 Task: Minimize the Daily Task List in the calendar view.
Action: Mouse moved to (8, 58)
Screenshot: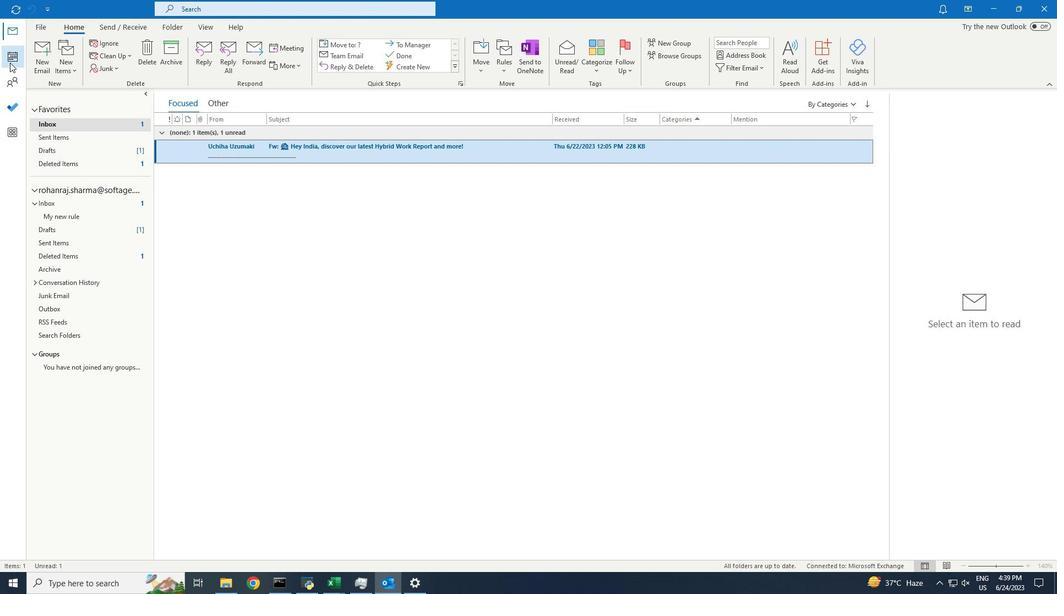 
Action: Mouse pressed left at (8, 58)
Screenshot: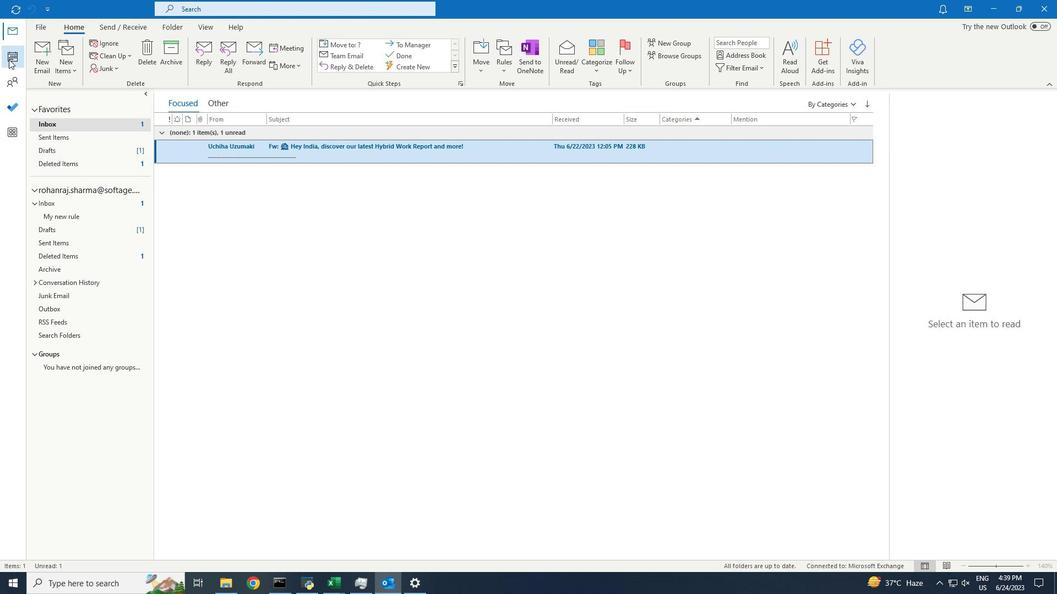 
Action: Mouse moved to (210, 25)
Screenshot: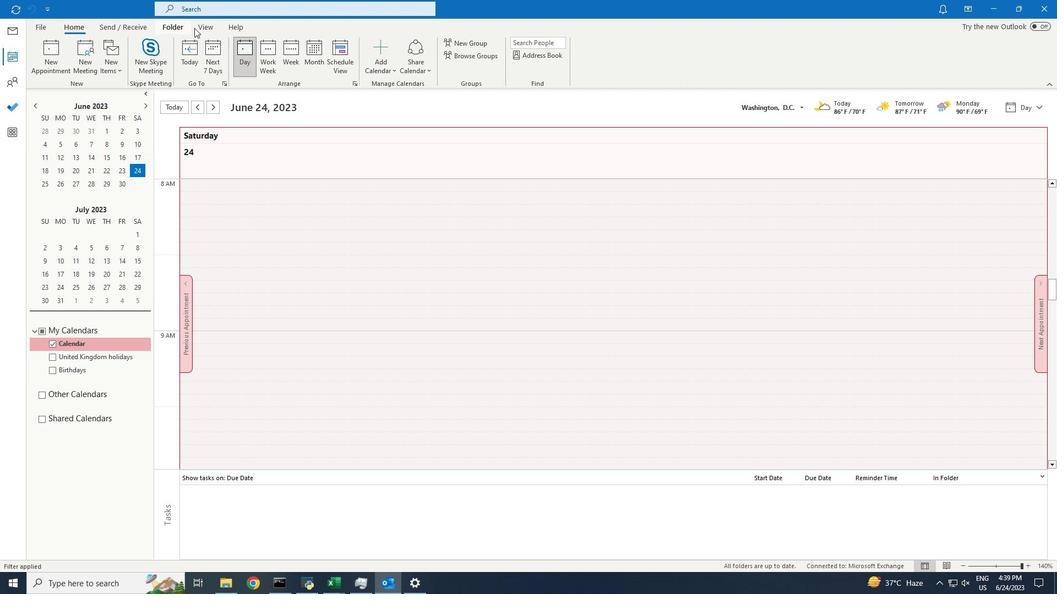 
Action: Mouse pressed left at (210, 25)
Screenshot: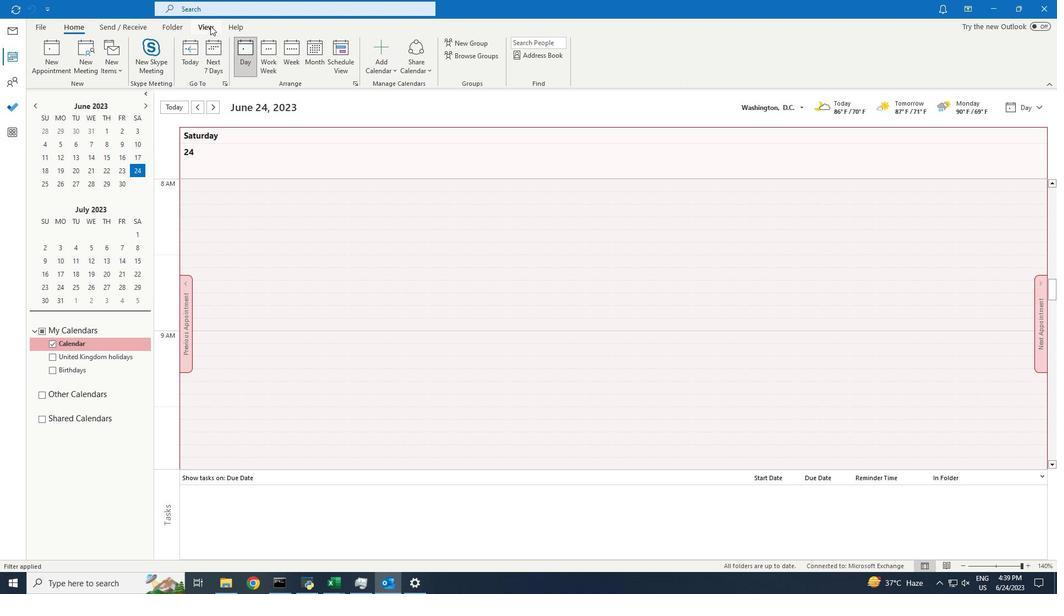
Action: Mouse moved to (393, 68)
Screenshot: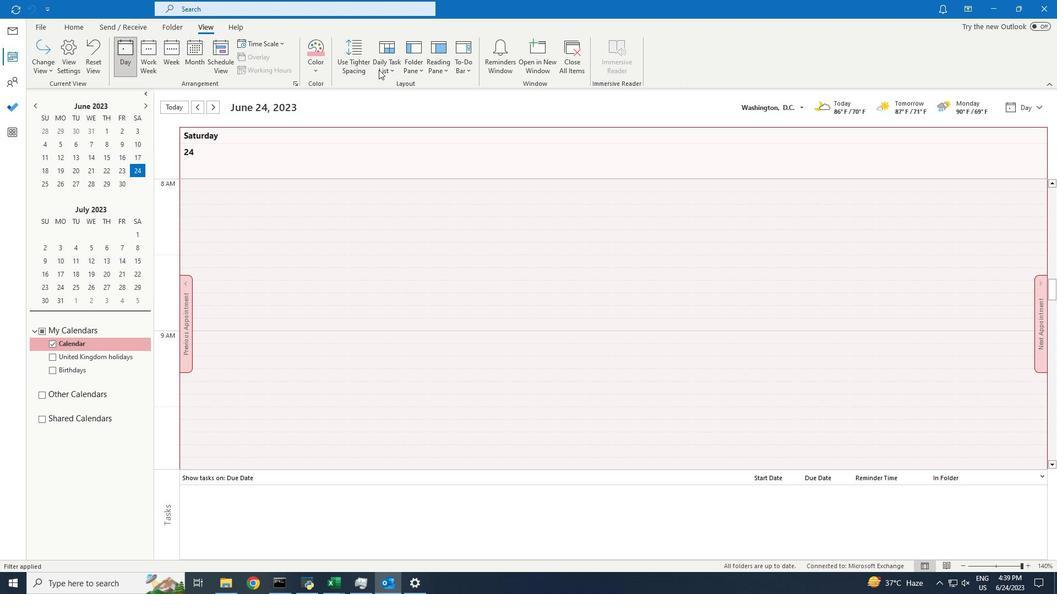 
Action: Mouse pressed left at (393, 68)
Screenshot: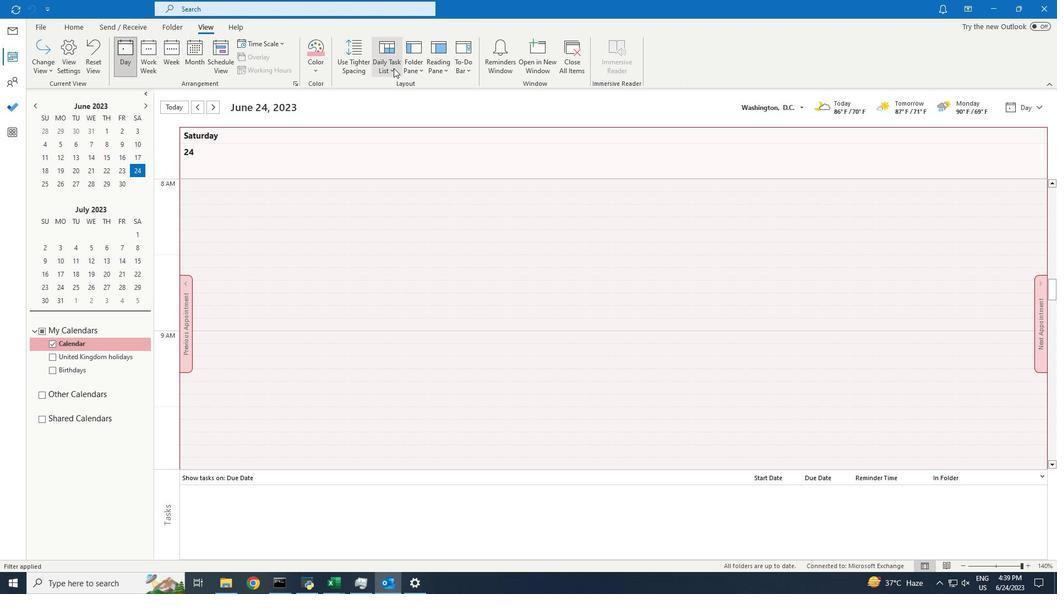 
Action: Mouse moved to (396, 102)
Screenshot: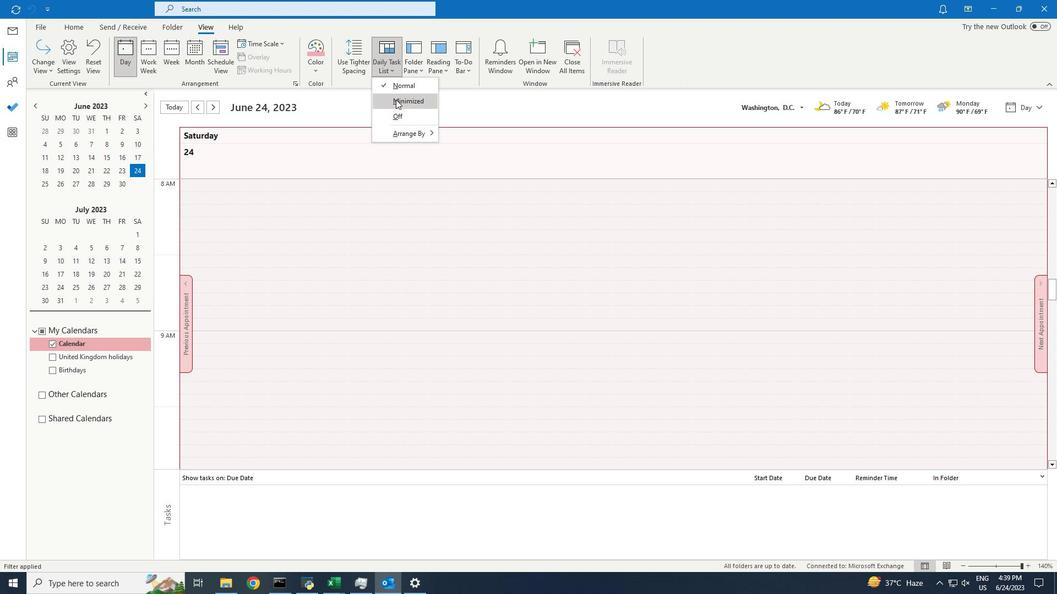 
Action: Mouse pressed left at (396, 102)
Screenshot: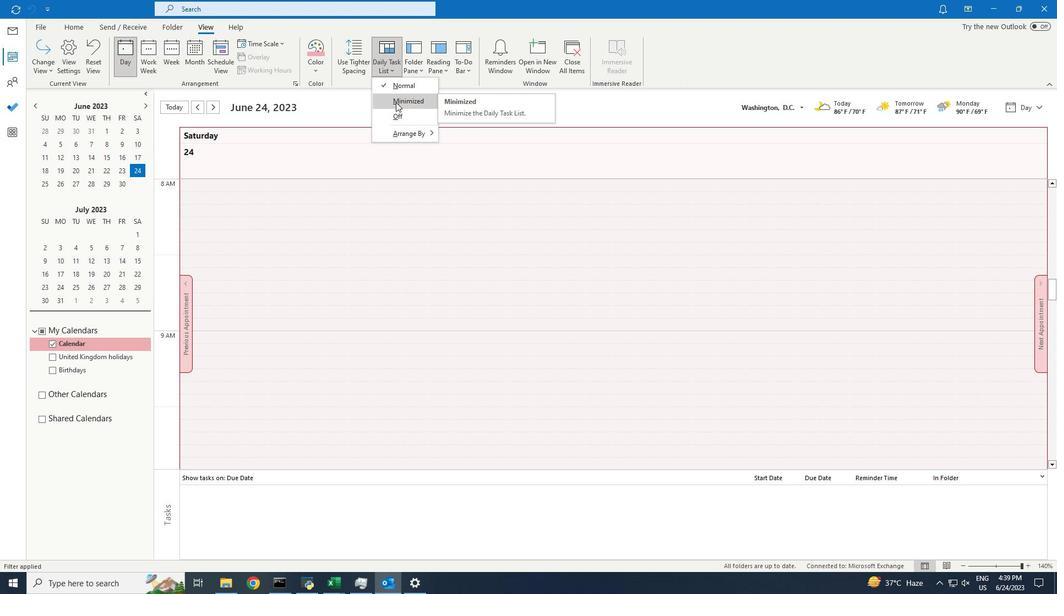 
